Task: Add an event with the title Second Coffee Meeting with Key Mentor, date '2023/11/18', time 7:00 AM to 9:00 AMand add a description: A board meeting is a formal gathering where the board of directors, executive team, and key stakeholders come together to discuss and make important decisions regarding the organization's strategic direction, governance, and overall performance. , put the event into Yellow category, logged in from the account softage.3@softage.netand send the event invitation to softage.7@softage.net and softage.8@softage.net. Set a reminder for the event 135 week before
Action: Mouse moved to (302, 381)
Screenshot: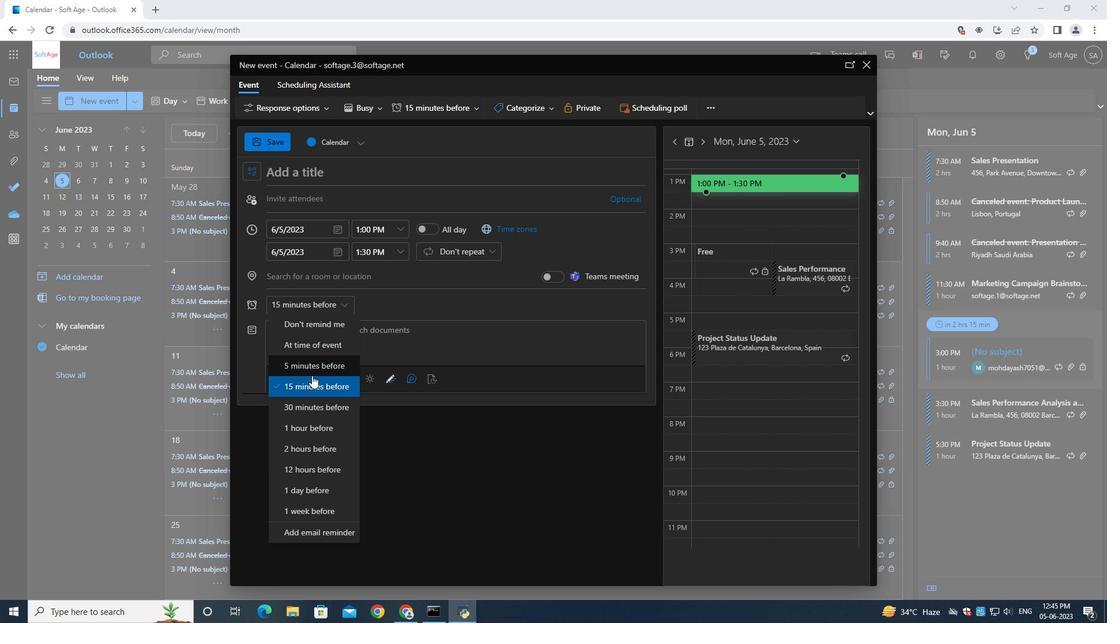 
Action: Mouse scrolled (302, 380) with delta (0, 0)
Screenshot: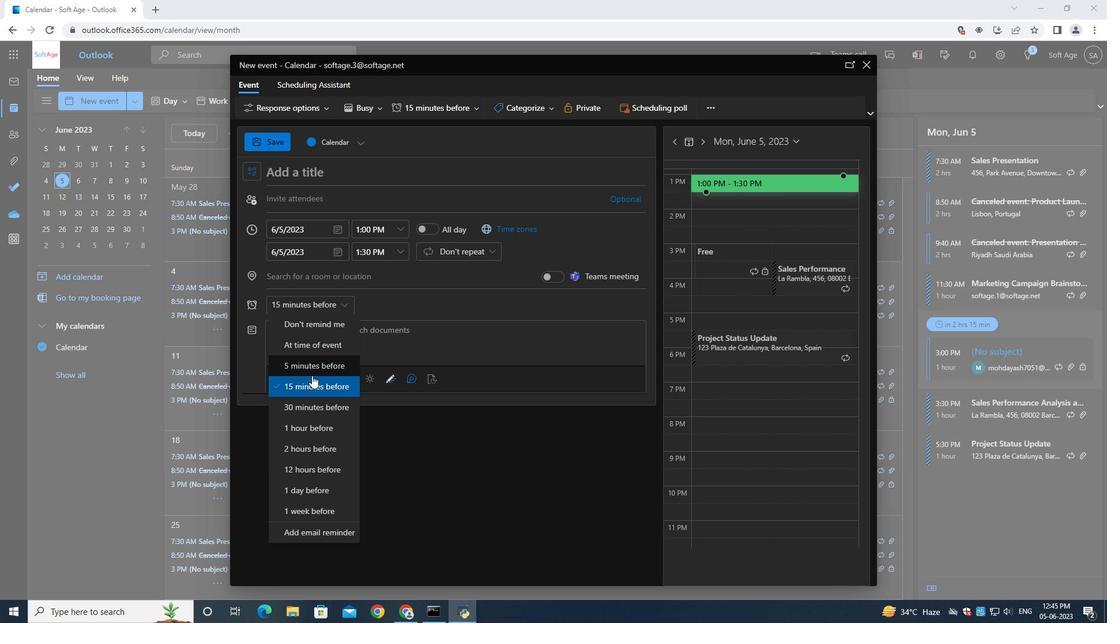 
Action: Mouse moved to (301, 382)
Screenshot: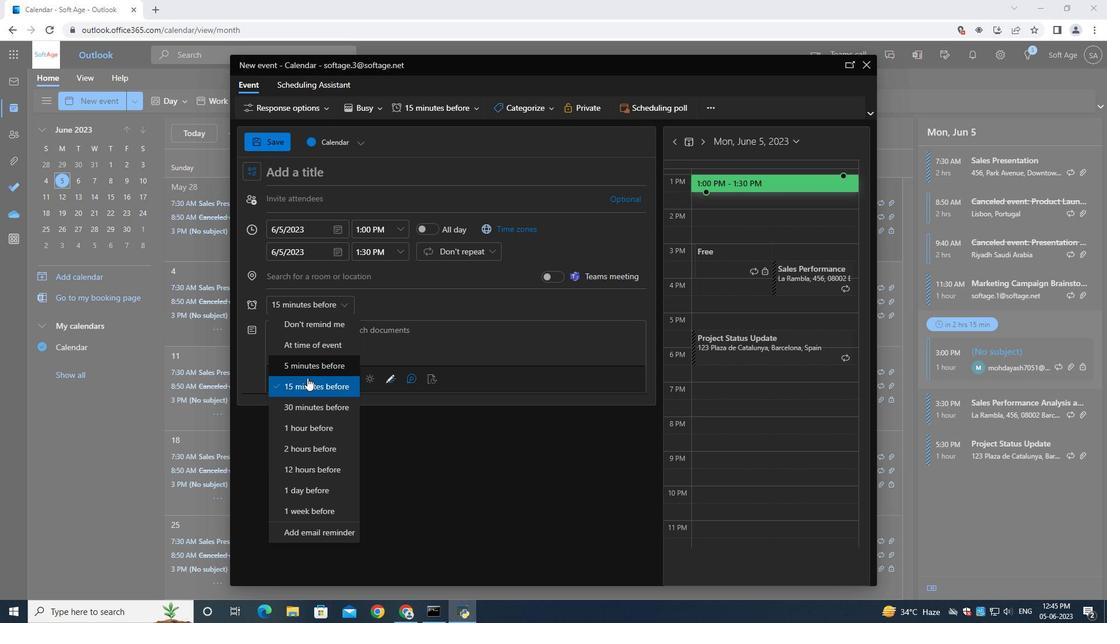 
Action: Mouse scrolled (301, 382) with delta (0, 0)
Screenshot: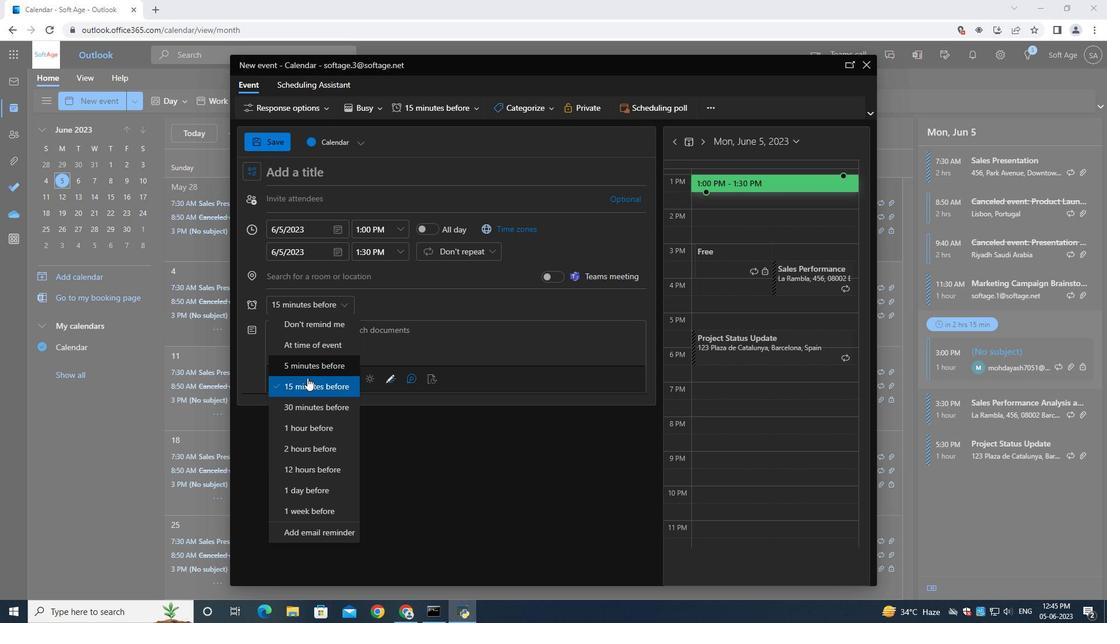 
Action: Mouse scrolled (301, 382) with delta (0, 0)
Screenshot: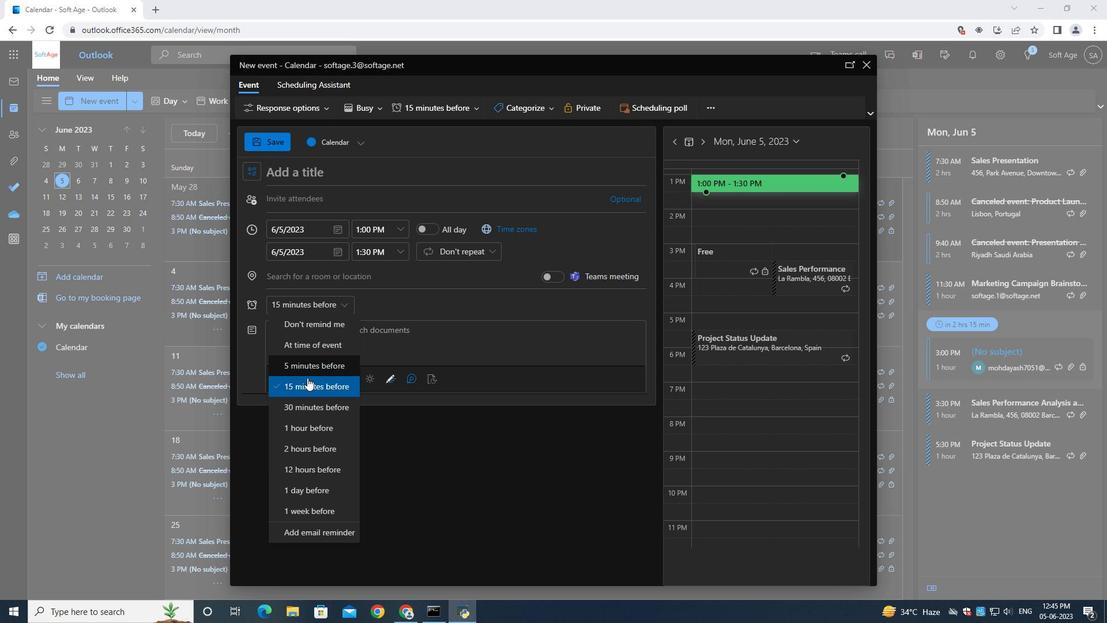 
Action: Mouse moved to (301, 383)
Screenshot: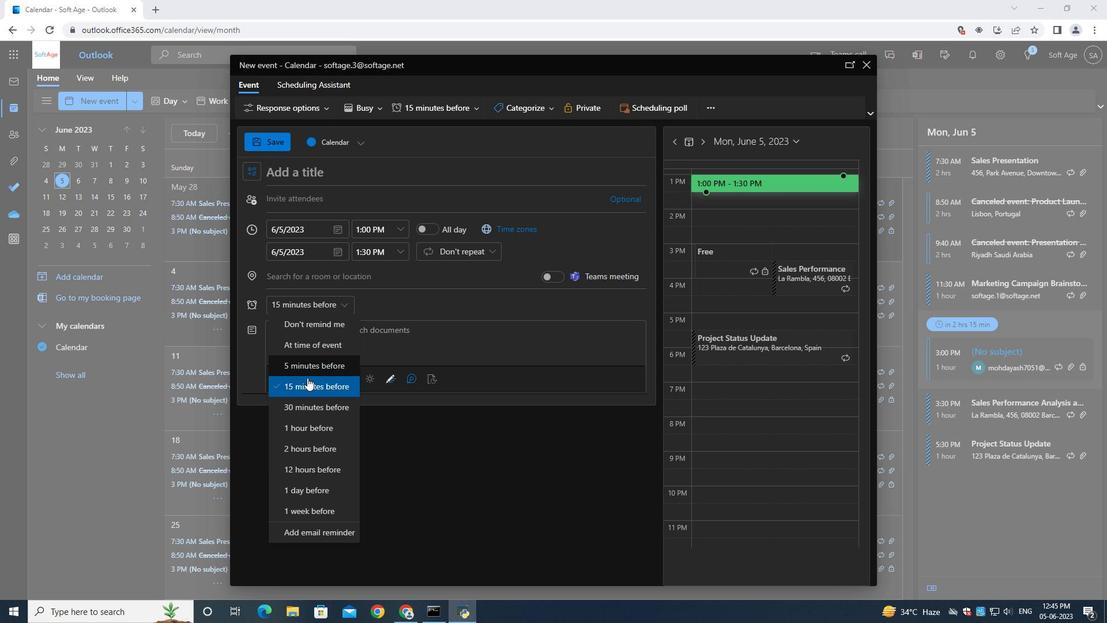 
Action: Mouse scrolled (301, 382) with delta (0, 0)
Screenshot: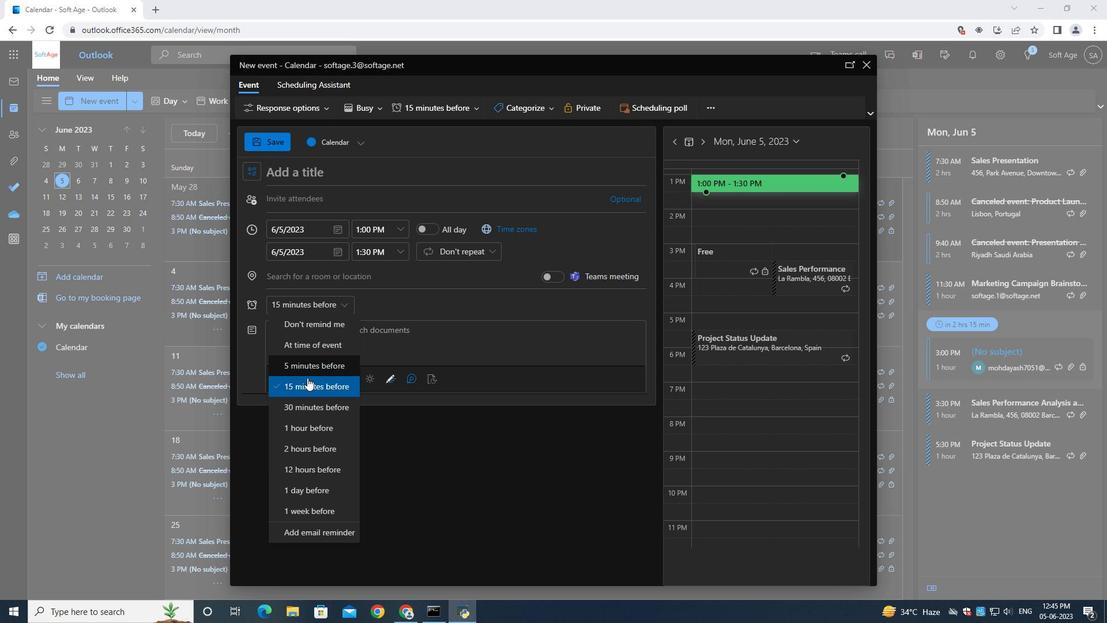 
Action: Mouse scrolled (301, 382) with delta (0, 0)
Screenshot: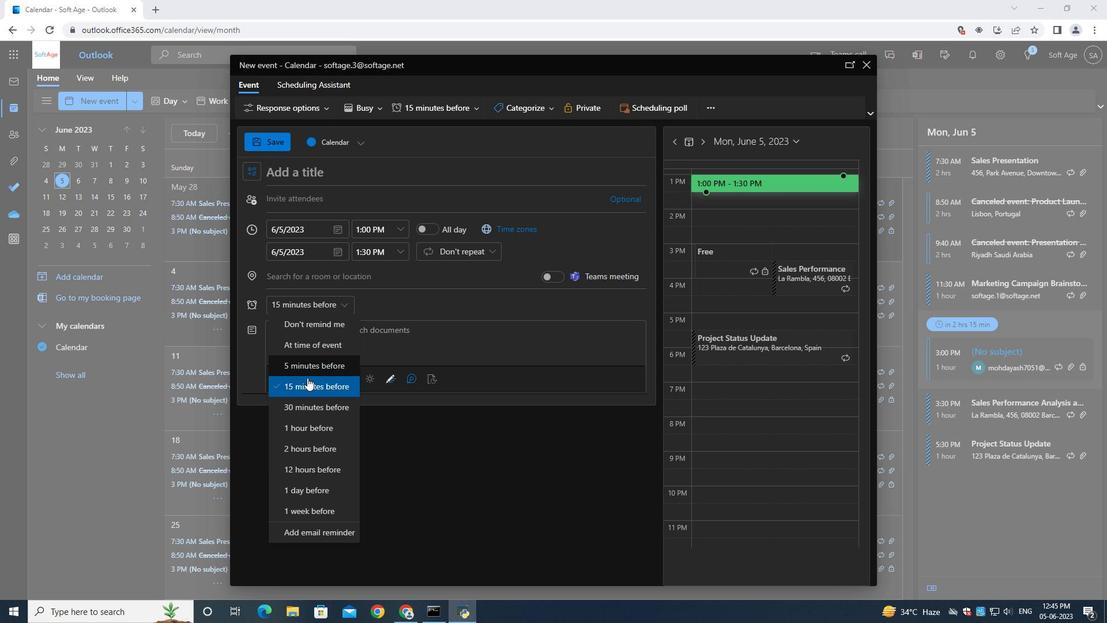 
Action: Mouse moved to (302, 386)
Screenshot: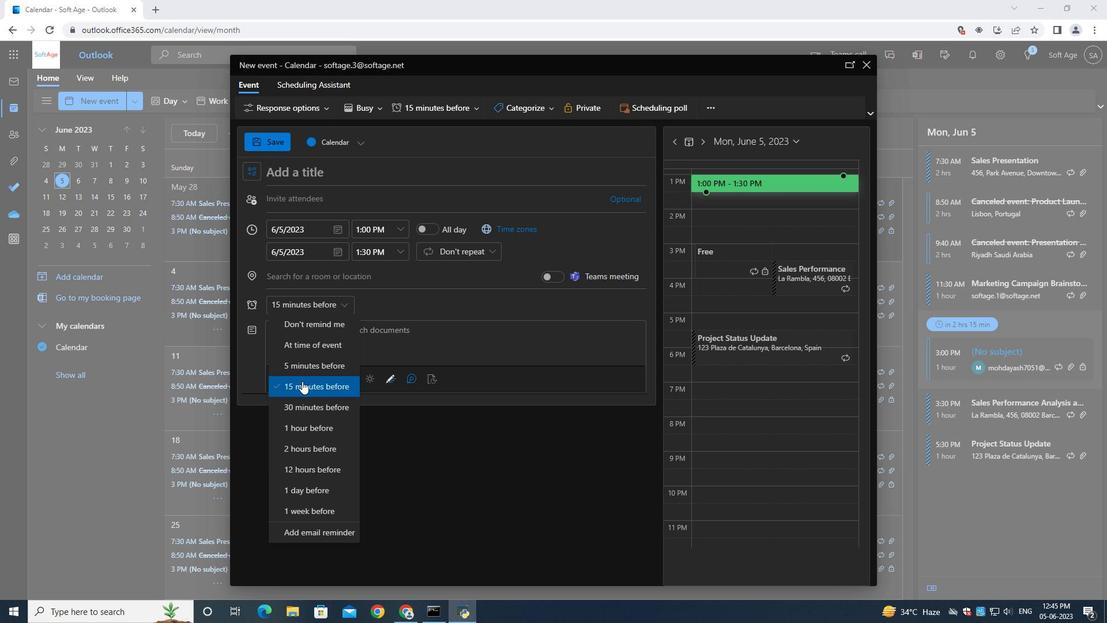 
Action: Mouse scrolled (302, 385) with delta (0, 0)
Screenshot: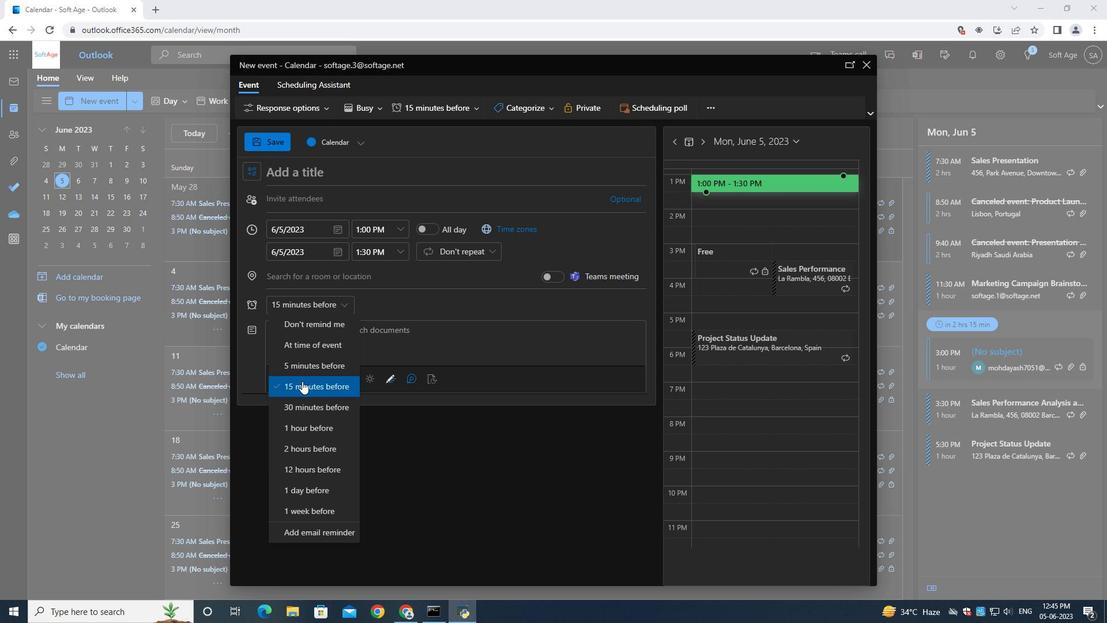 
Action: Mouse moved to (302, 389)
Screenshot: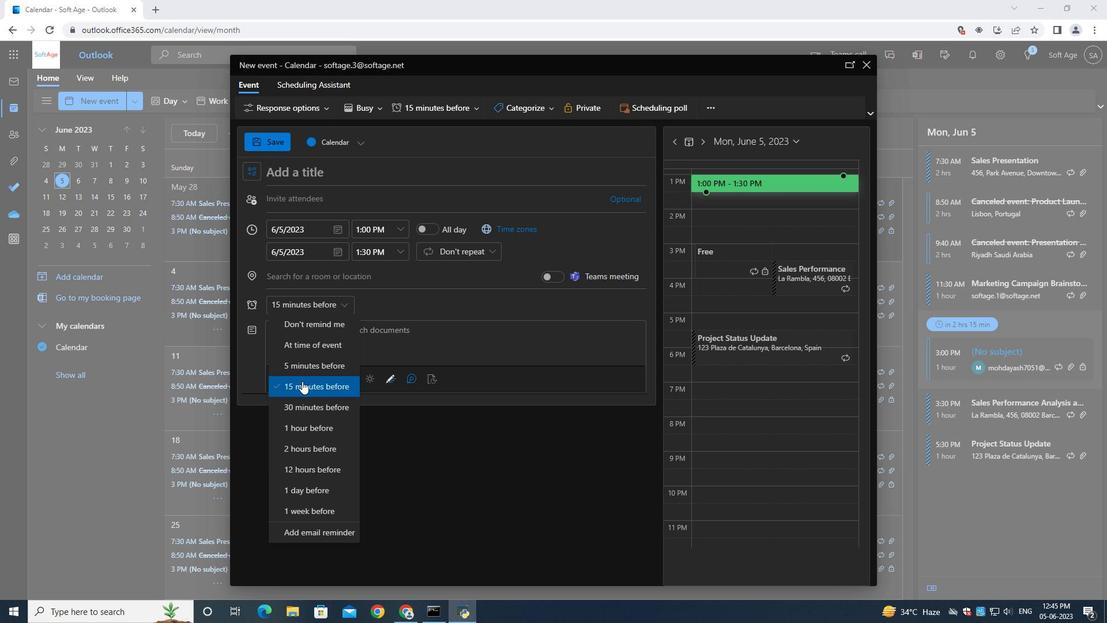 
Action: Mouse scrolled (302, 387) with delta (0, 0)
Screenshot: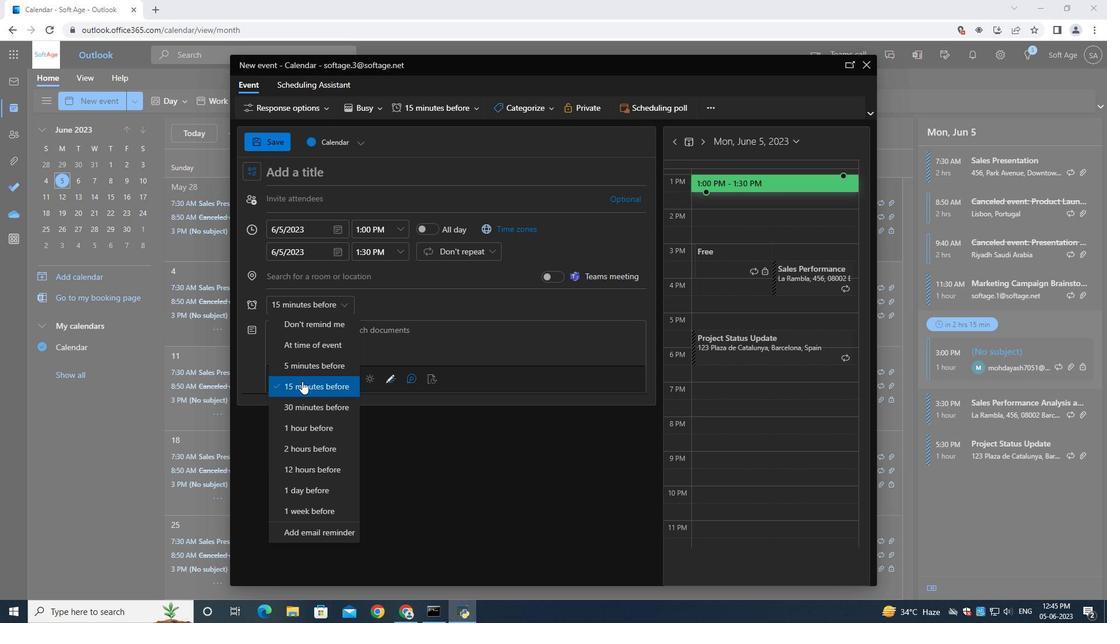 
Action: Mouse moved to (379, 468)
Screenshot: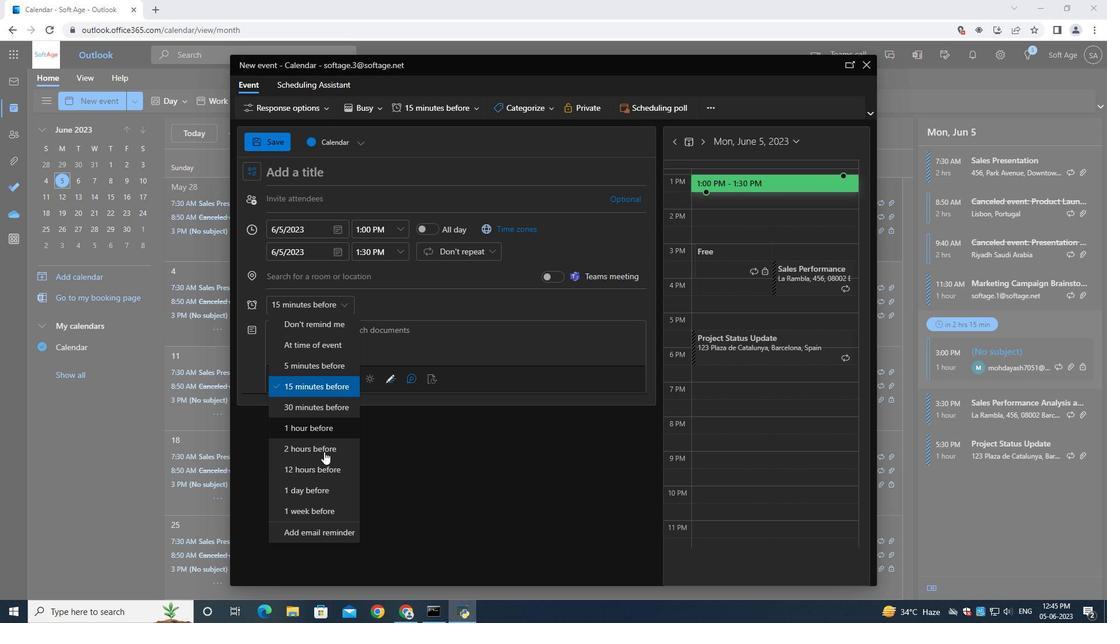 
Action: Mouse pressed left at (379, 468)
Screenshot: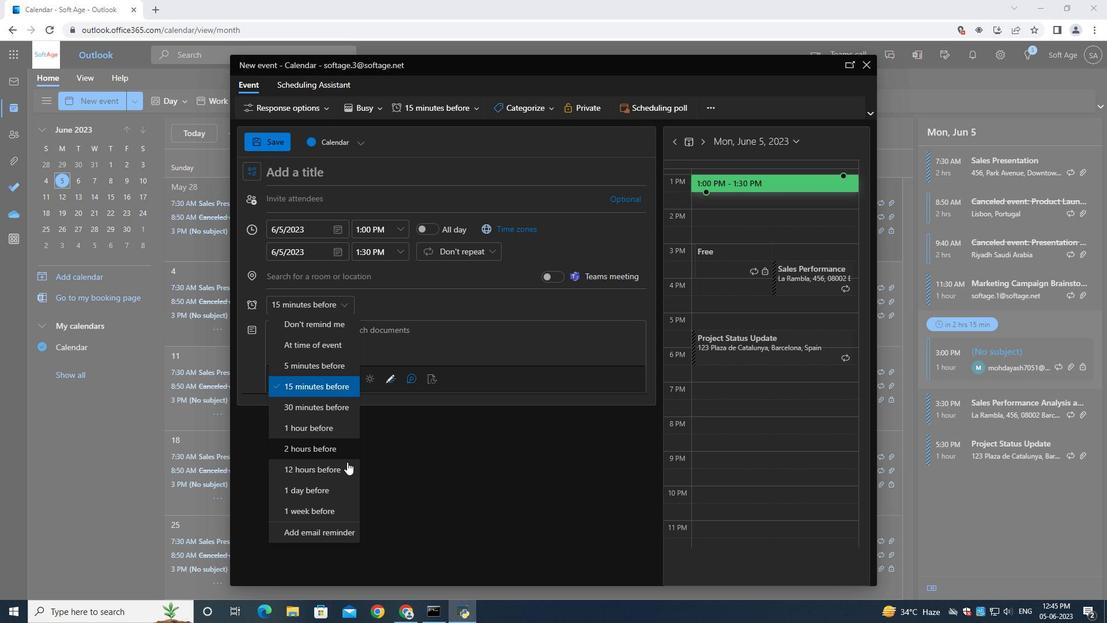 
Action: Mouse moved to (309, 302)
Screenshot: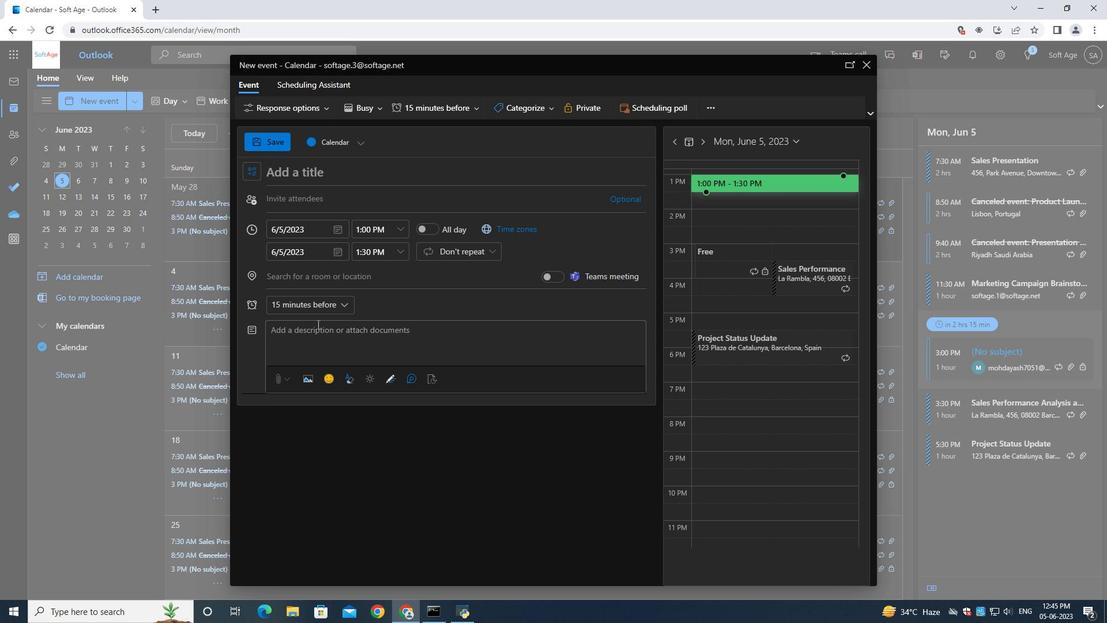 
Action: Mouse pressed left at (309, 302)
Screenshot: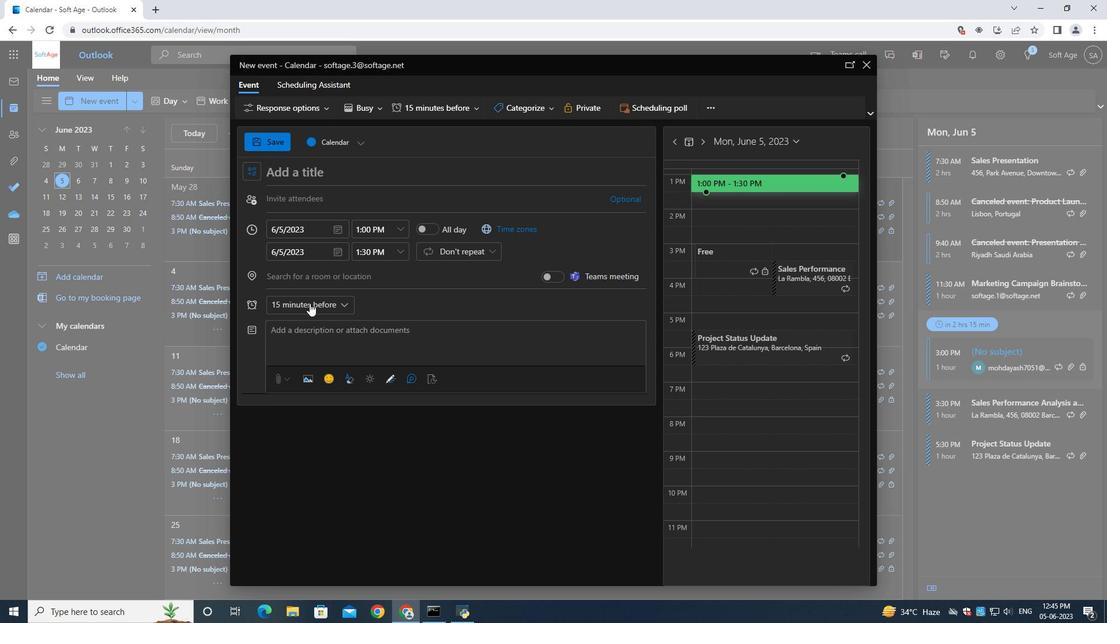 
Action: Mouse moved to (1065, 378)
Screenshot: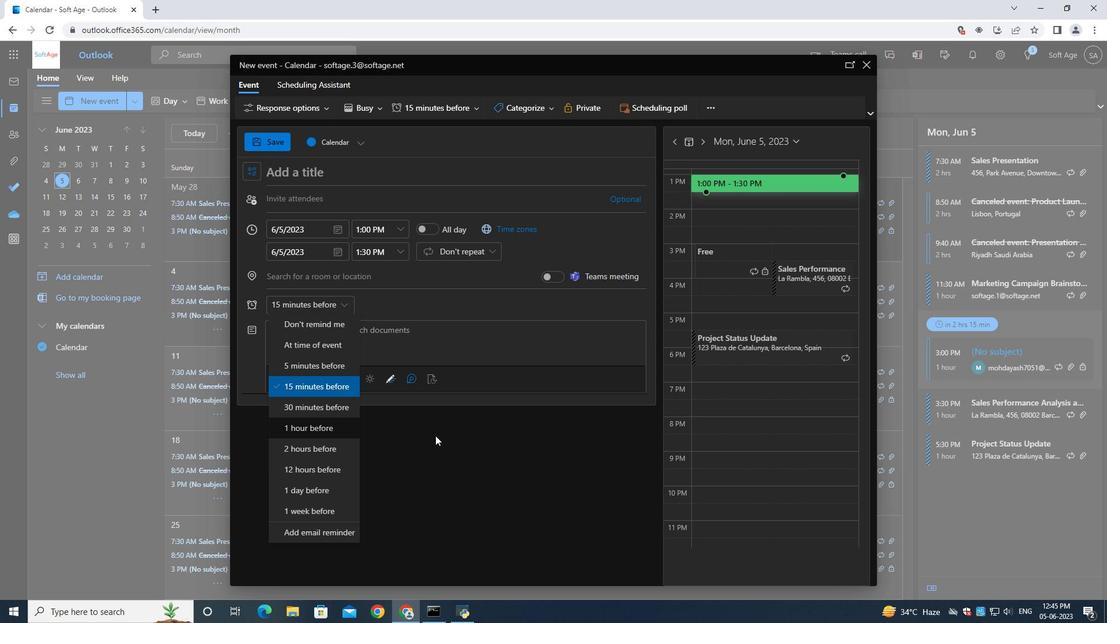 
